 Task: Add a column "Submitter".
Action: Mouse moved to (96, 356)
Screenshot: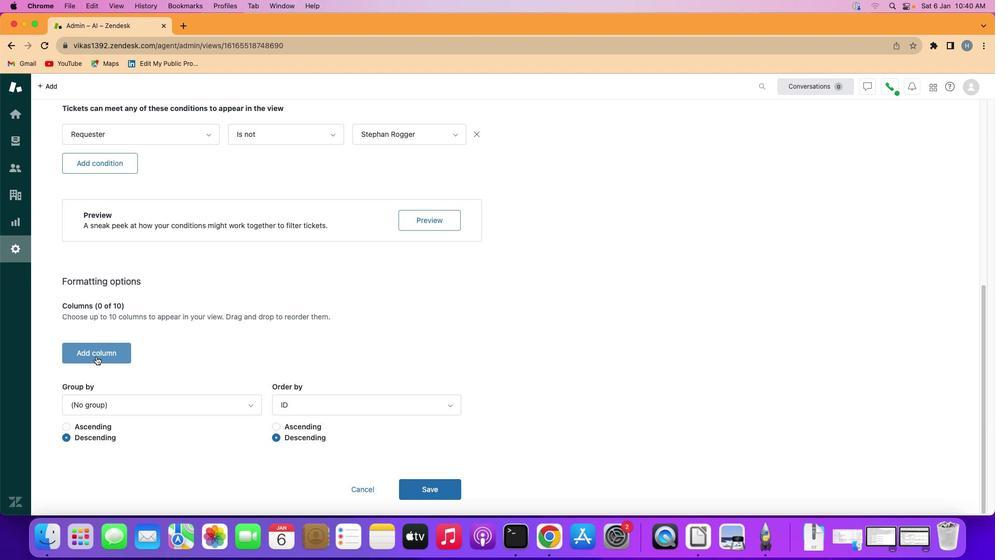 
Action: Mouse pressed left at (96, 356)
Screenshot: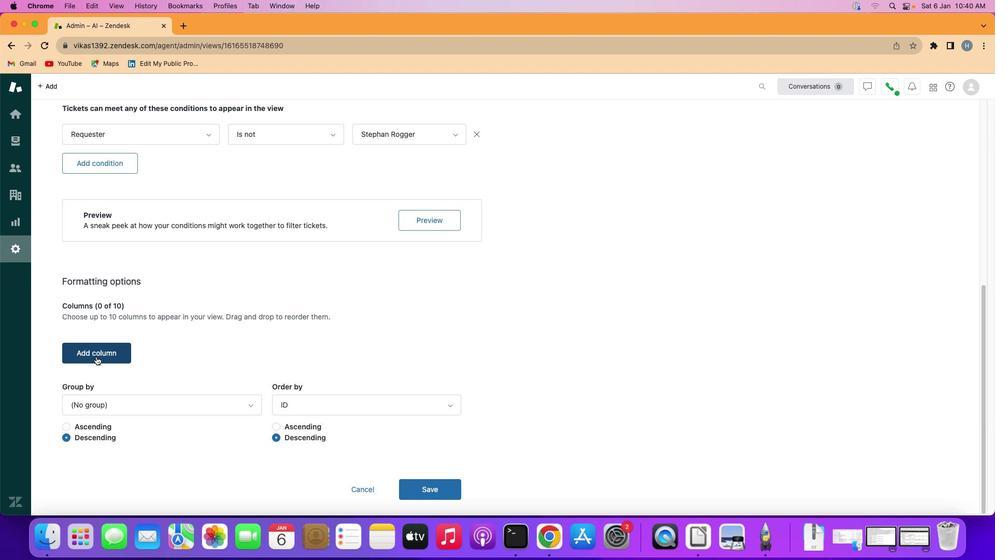 
Action: Mouse moved to (168, 209)
Screenshot: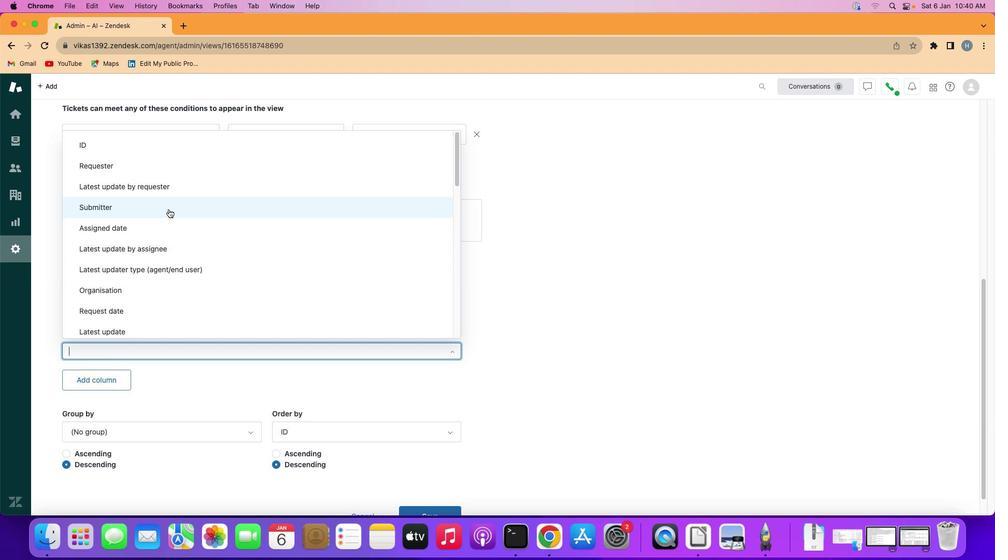 
Action: Mouse pressed left at (168, 209)
Screenshot: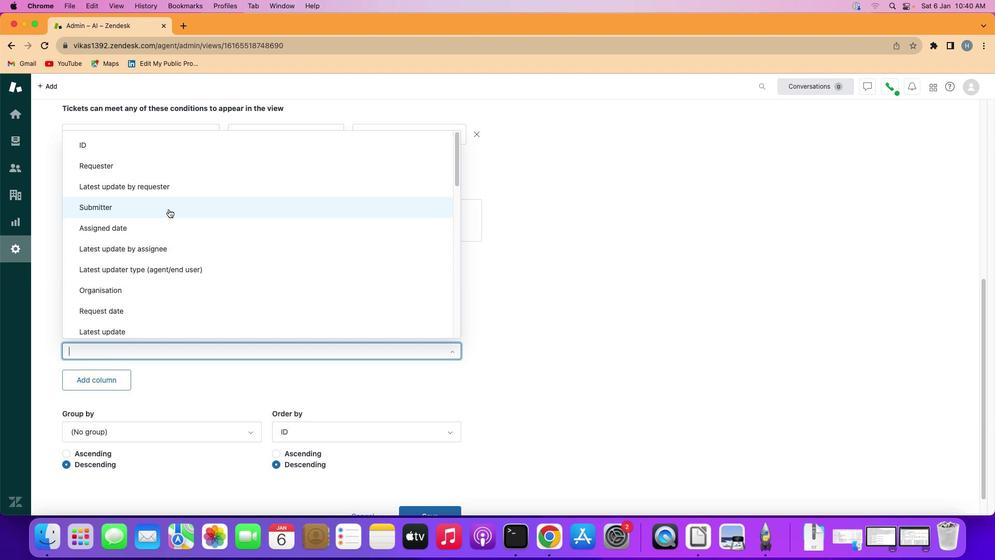 
Action: Mouse moved to (316, 354)
Screenshot: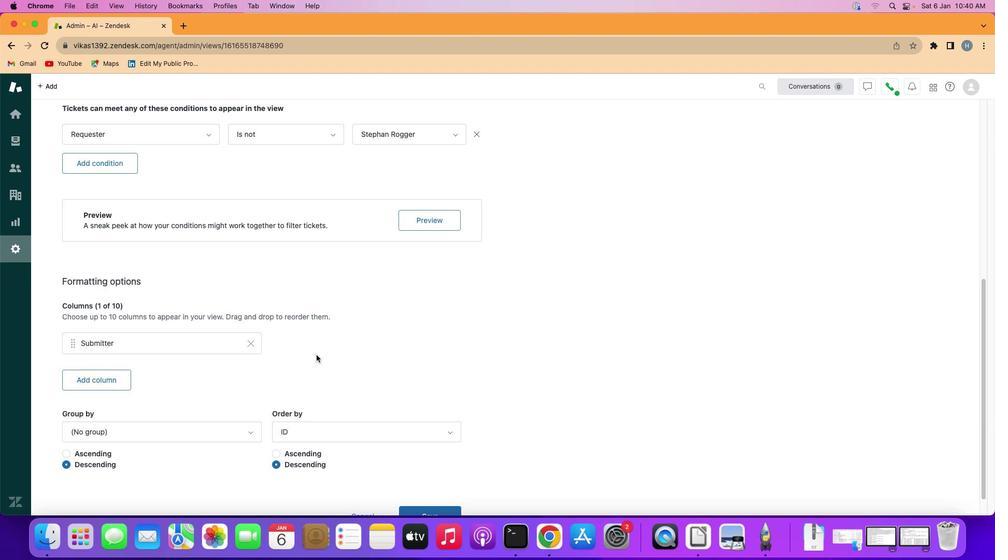 
